 Task: Add Surely Non-alcoholic, Sparkling Rosé to the cart.
Action: Mouse moved to (637, 235)
Screenshot: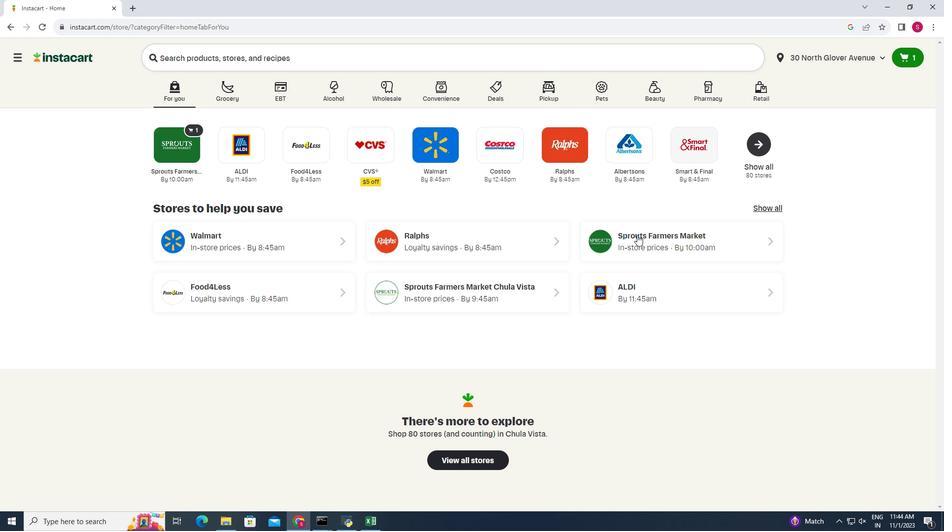 
Action: Mouse pressed left at (637, 235)
Screenshot: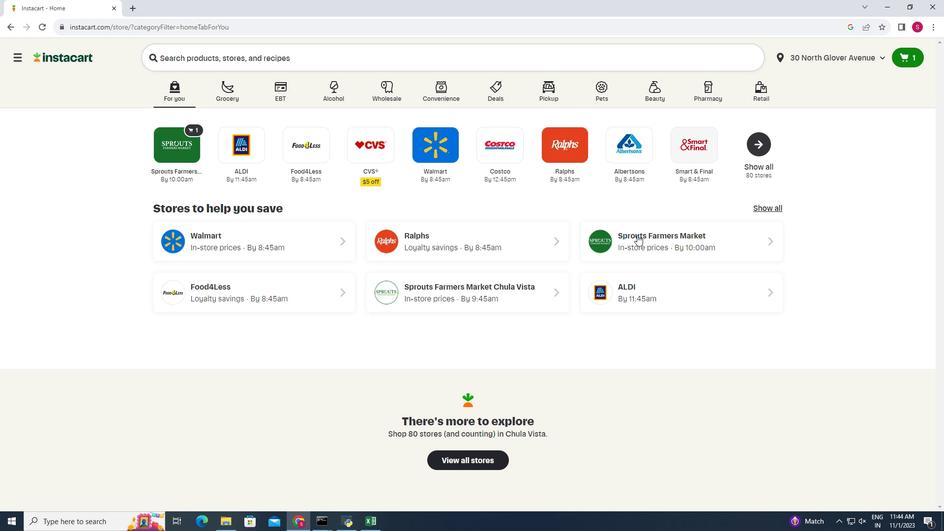 
Action: Mouse moved to (37, 467)
Screenshot: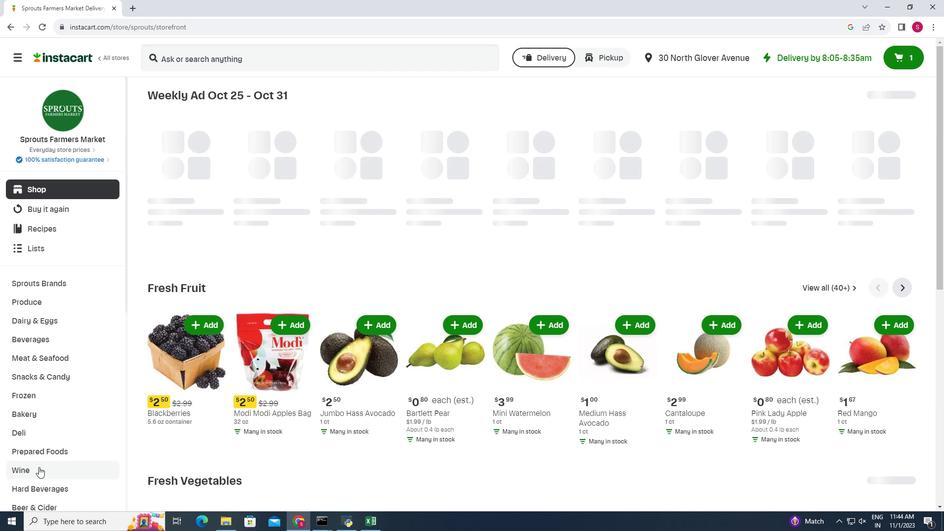 
Action: Mouse pressed left at (37, 467)
Screenshot: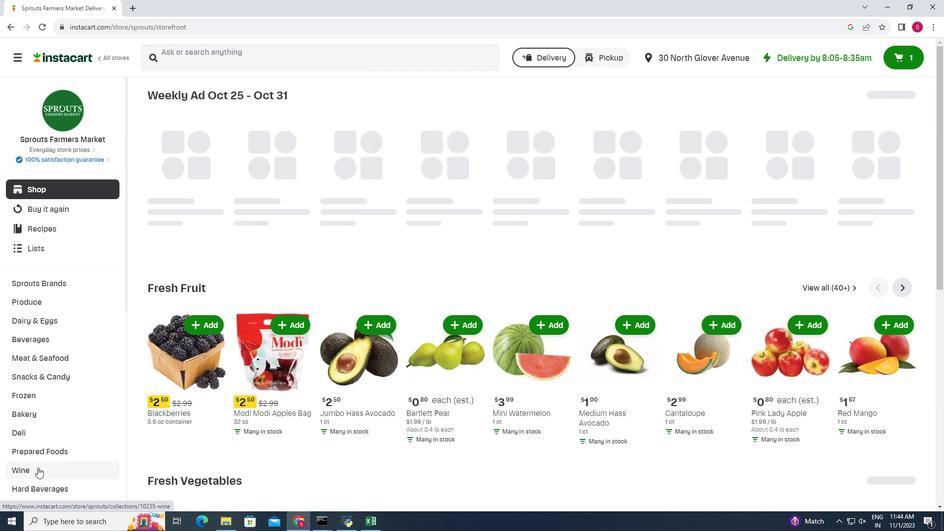 
Action: Mouse moved to (480, 121)
Screenshot: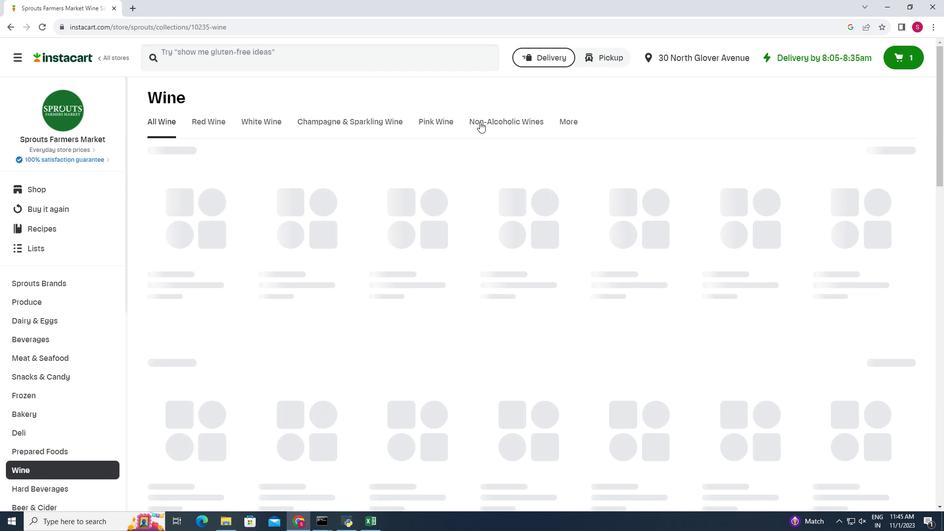 
Action: Mouse pressed left at (480, 121)
Screenshot: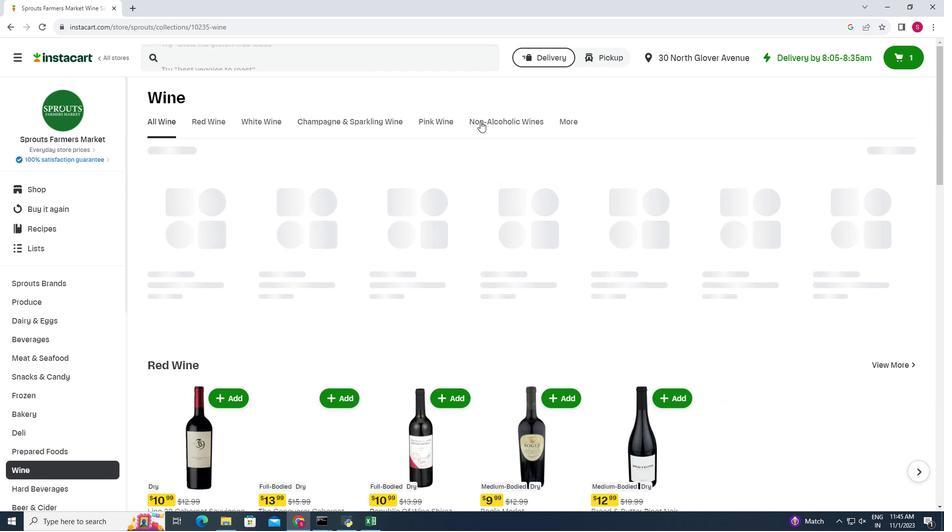 
Action: Mouse moved to (305, 179)
Screenshot: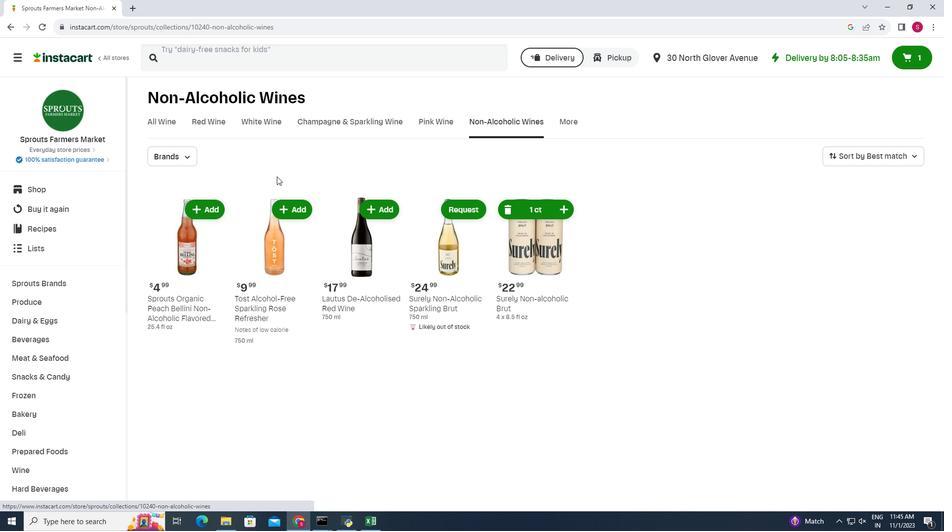 
